 Task: Enable the option In-app notifications in Saved jobs.
Action: Mouse moved to (783, 103)
Screenshot: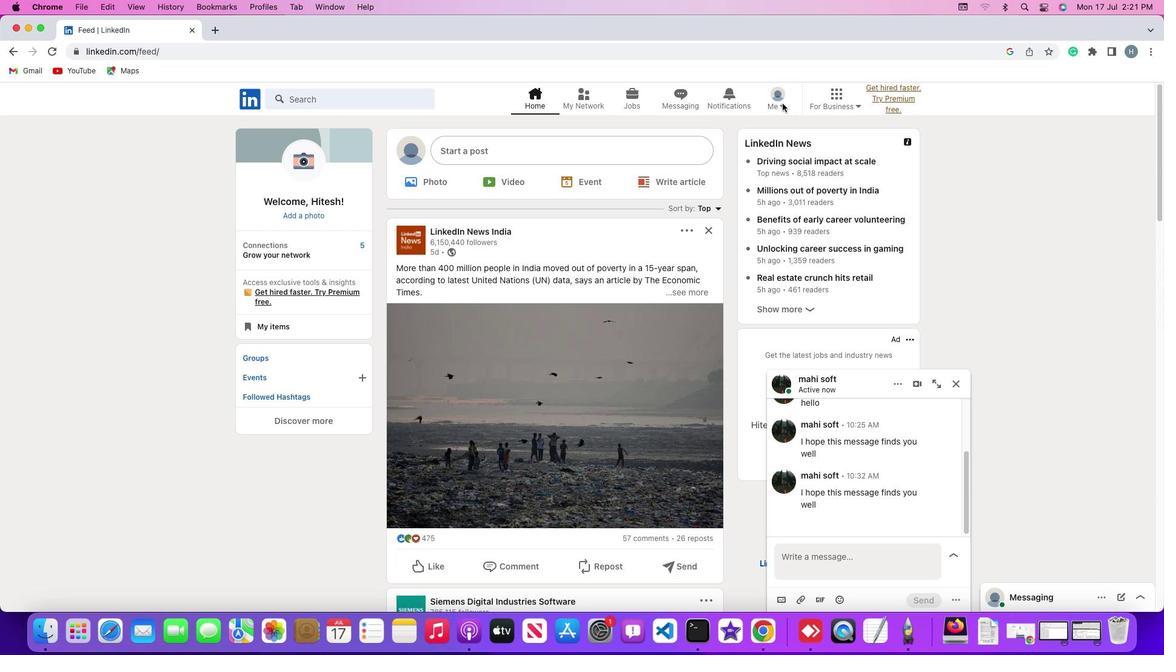 
Action: Mouse pressed left at (783, 103)
Screenshot: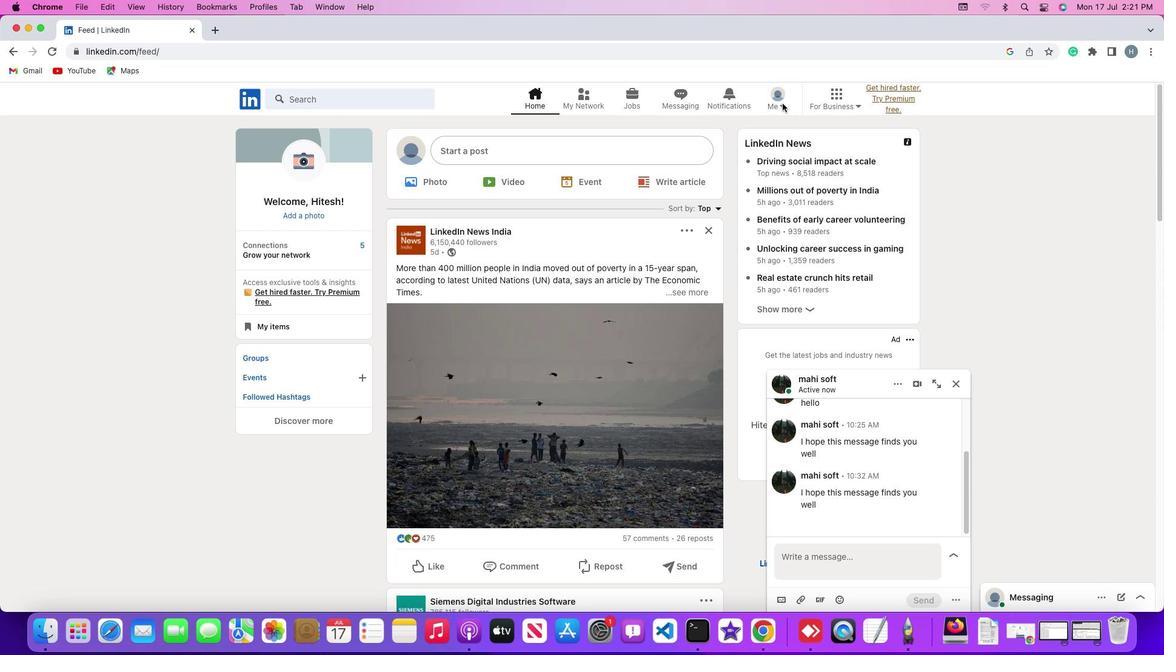 
Action: Mouse moved to (782, 104)
Screenshot: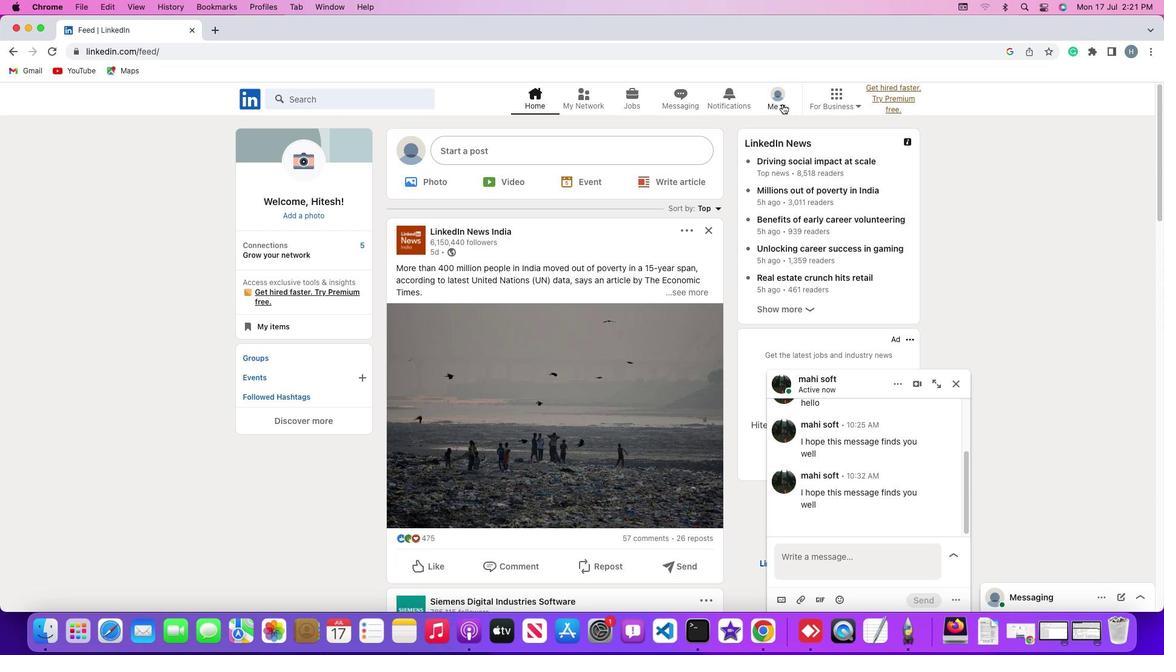 
Action: Mouse pressed left at (782, 104)
Screenshot: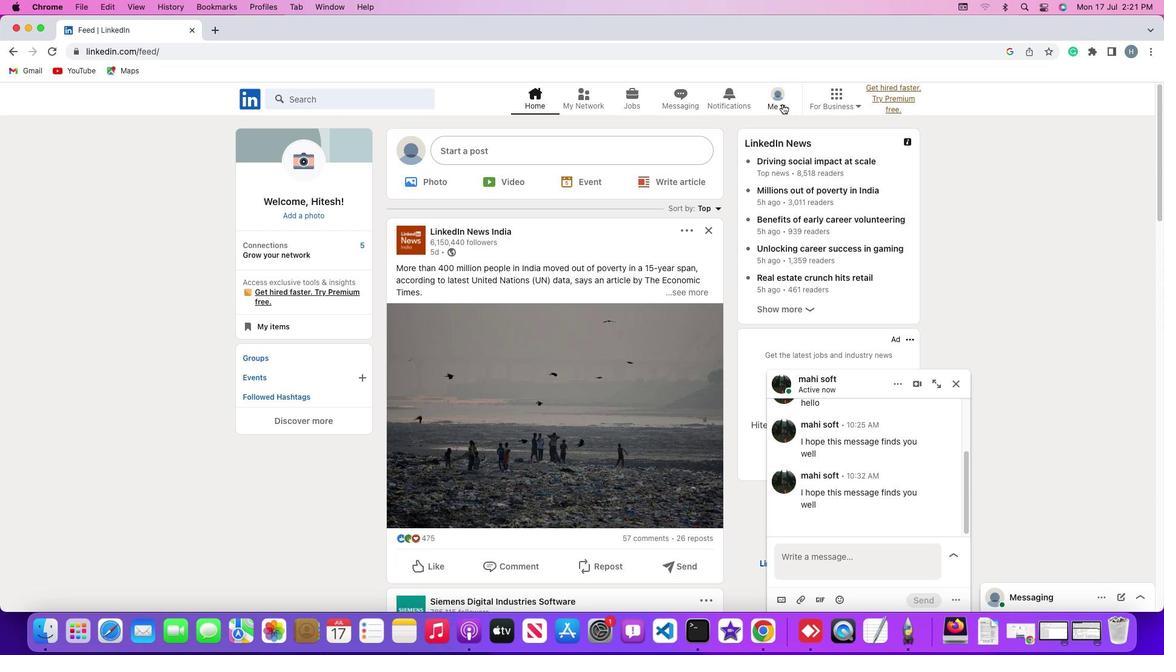 
Action: Mouse moved to (701, 234)
Screenshot: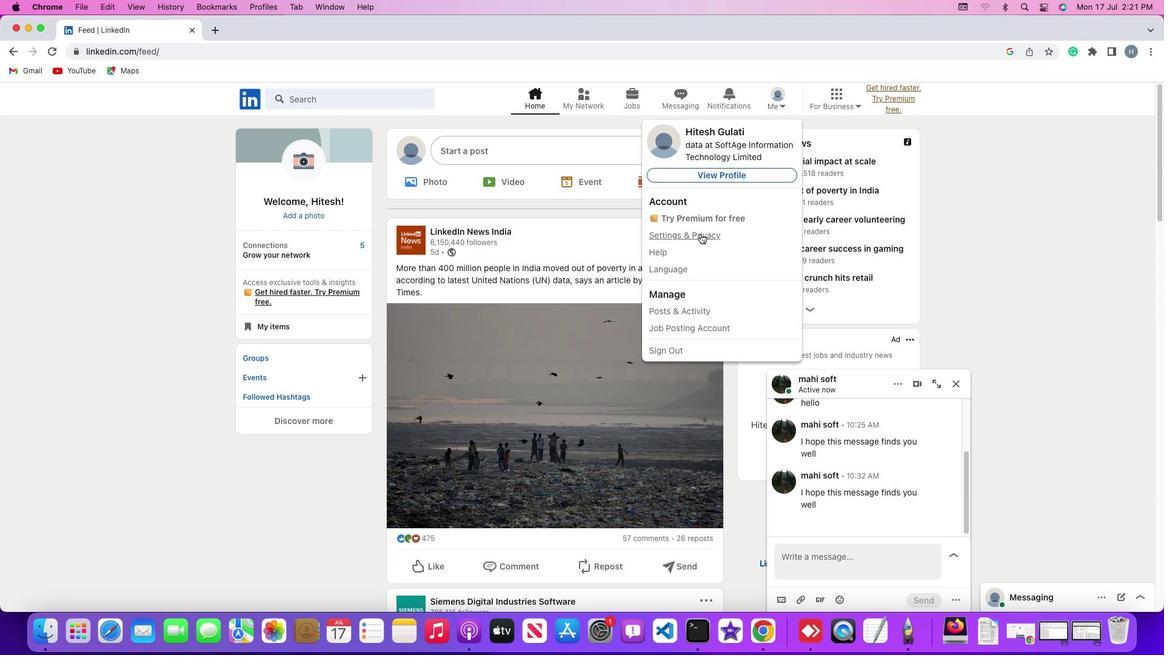
Action: Mouse pressed left at (701, 234)
Screenshot: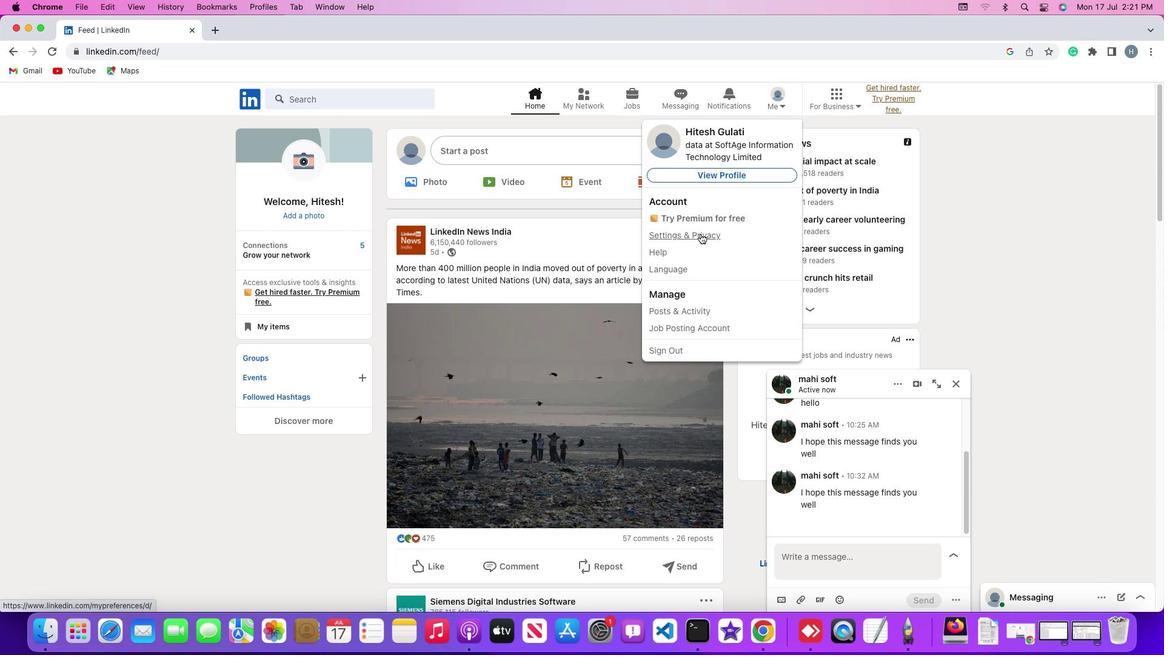 
Action: Mouse moved to (84, 411)
Screenshot: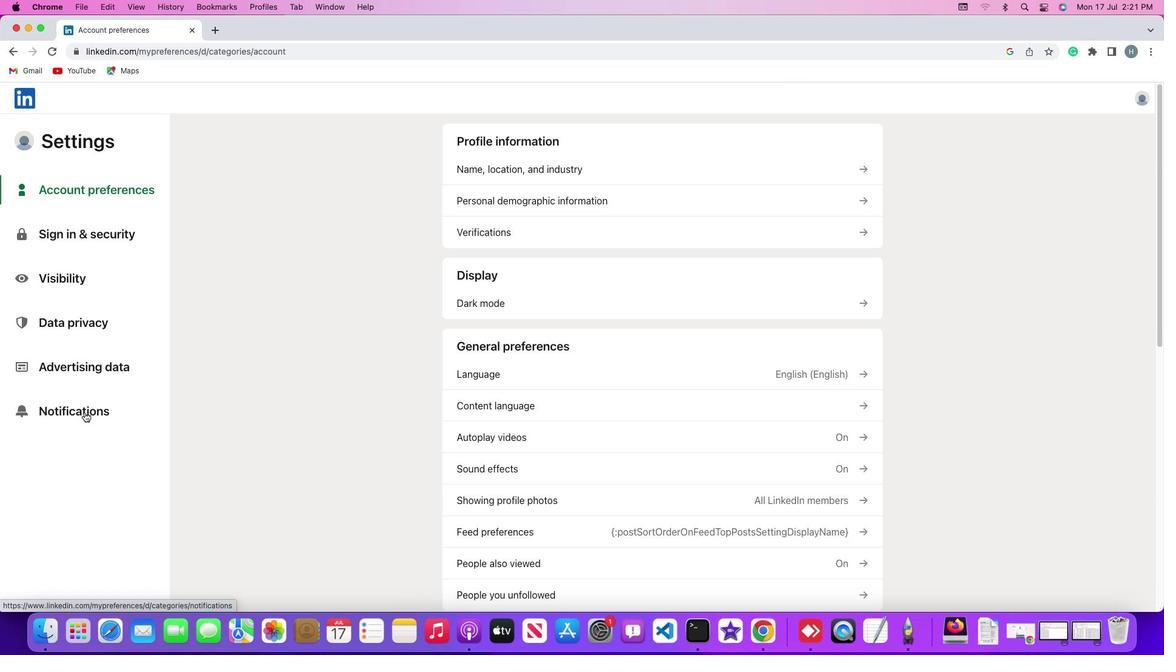 
Action: Mouse pressed left at (84, 411)
Screenshot: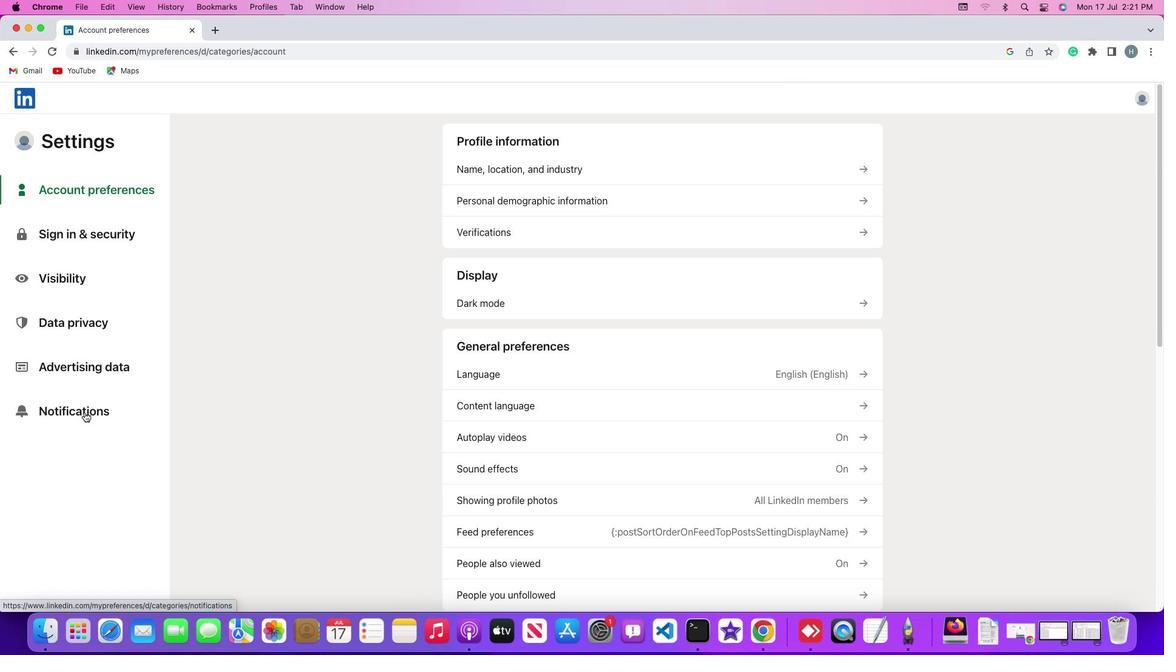 
Action: Mouse pressed left at (84, 411)
Screenshot: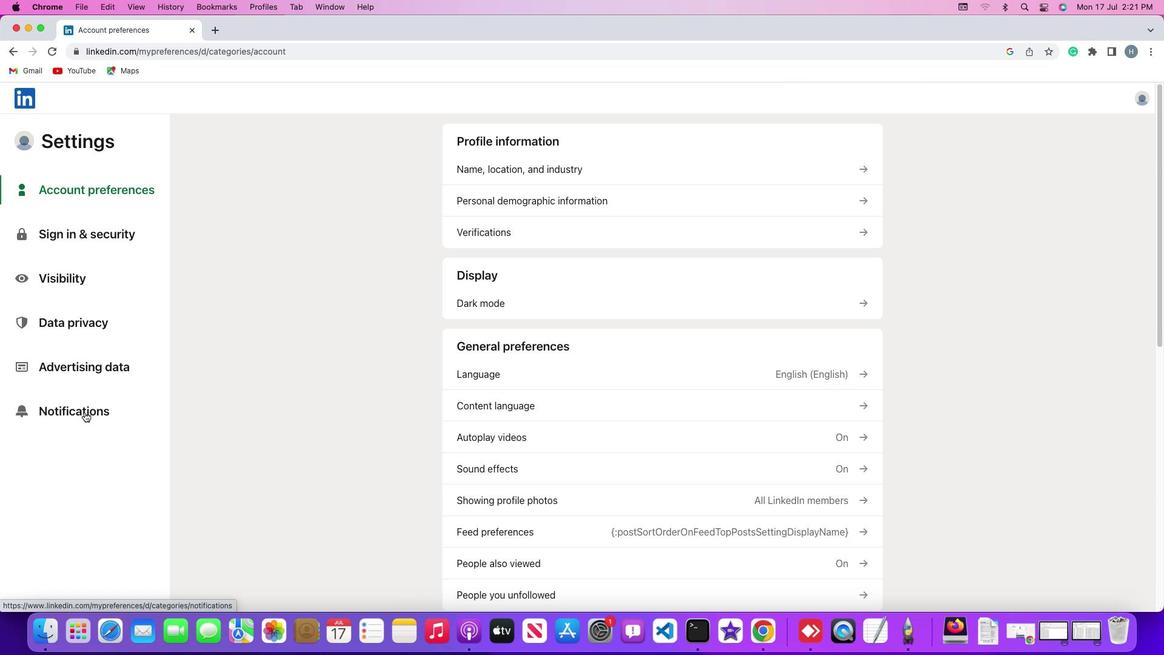 
Action: Mouse moved to (579, 175)
Screenshot: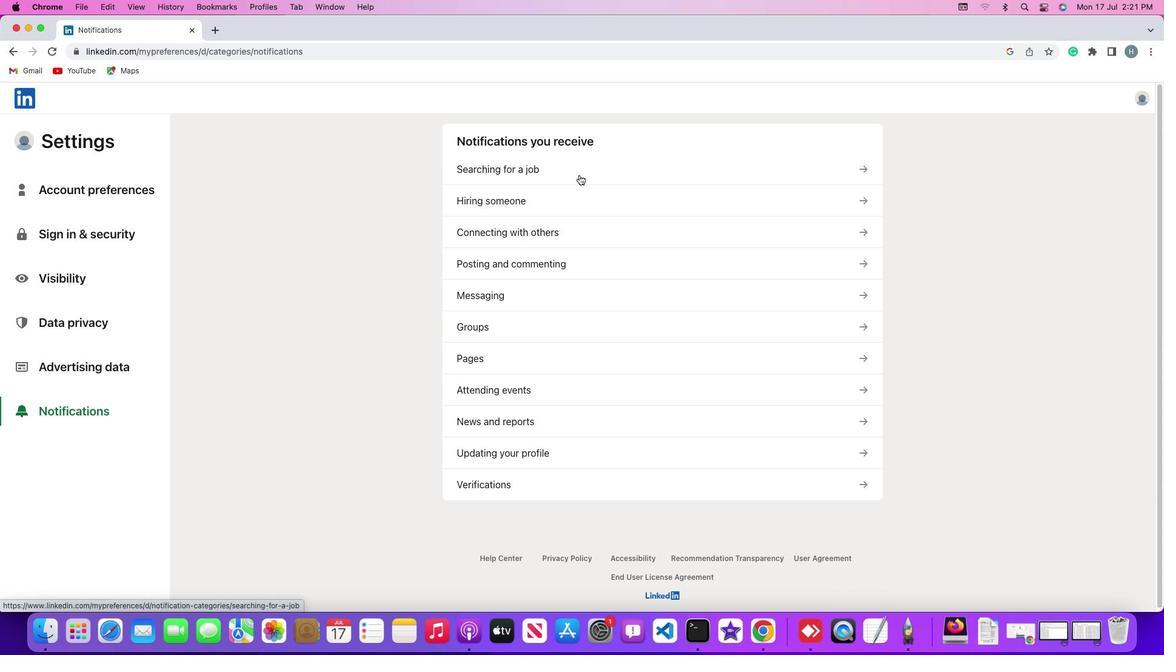 
Action: Mouse pressed left at (579, 175)
Screenshot: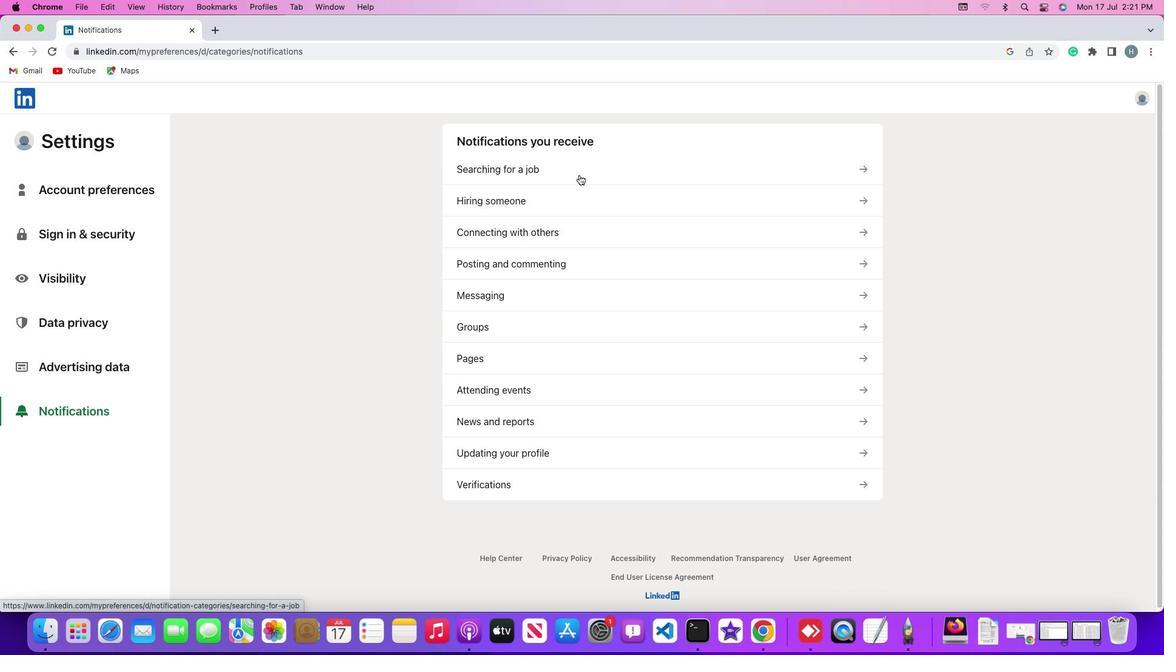 
Action: Mouse moved to (567, 265)
Screenshot: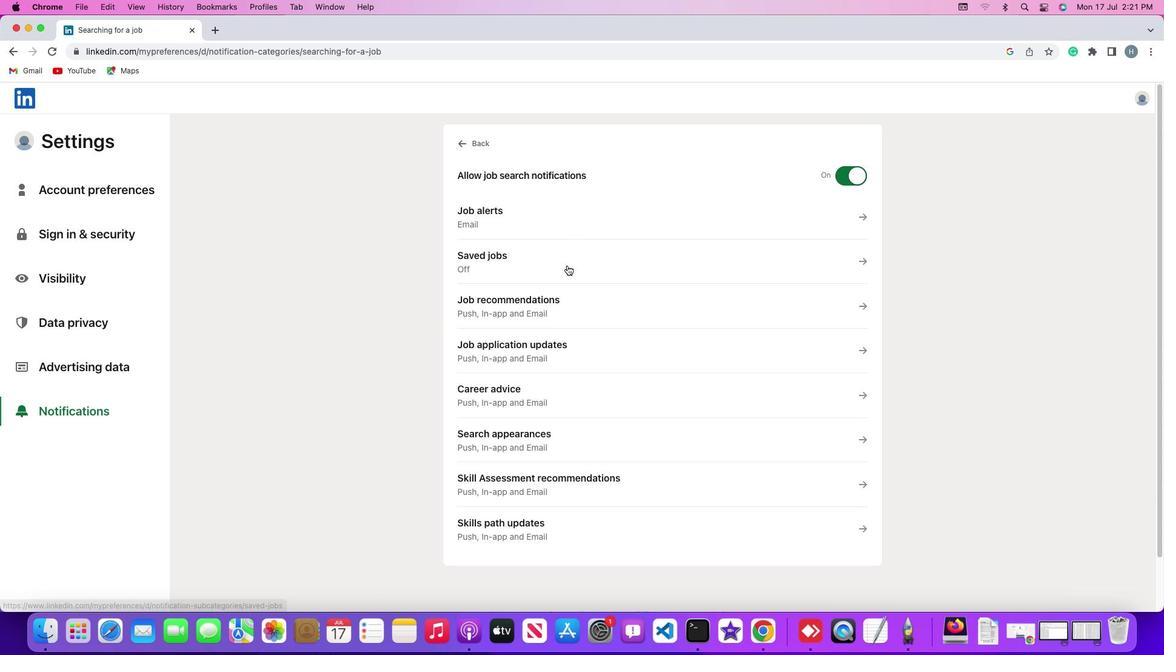 
Action: Mouse pressed left at (567, 265)
Screenshot: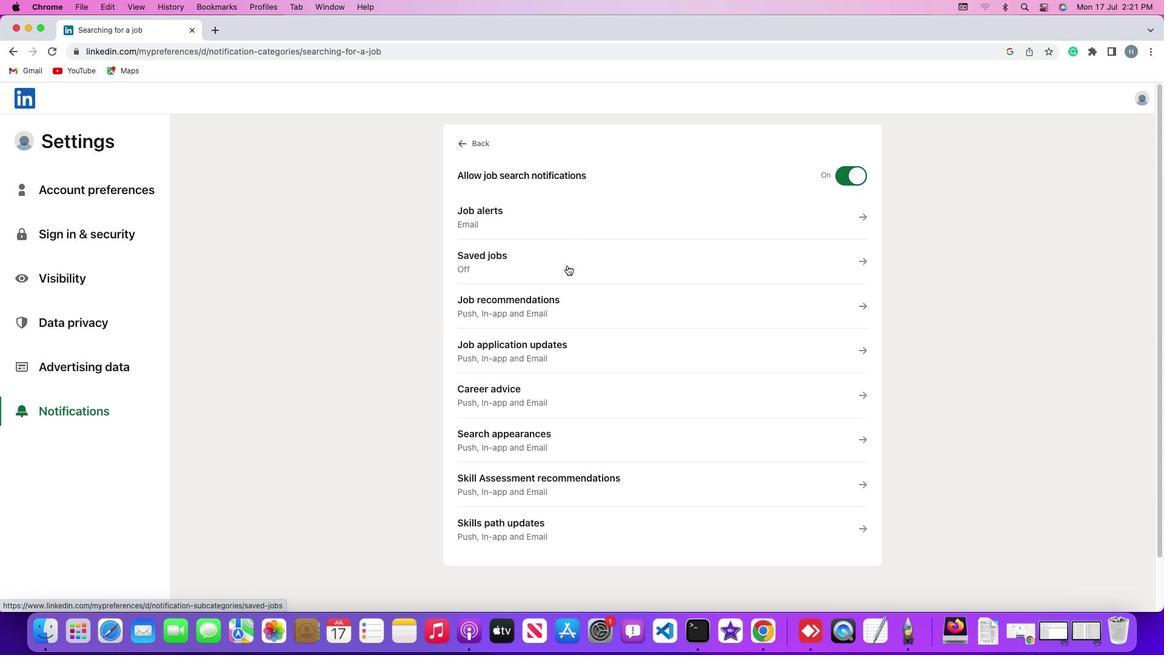 
Action: Mouse moved to (837, 234)
Screenshot: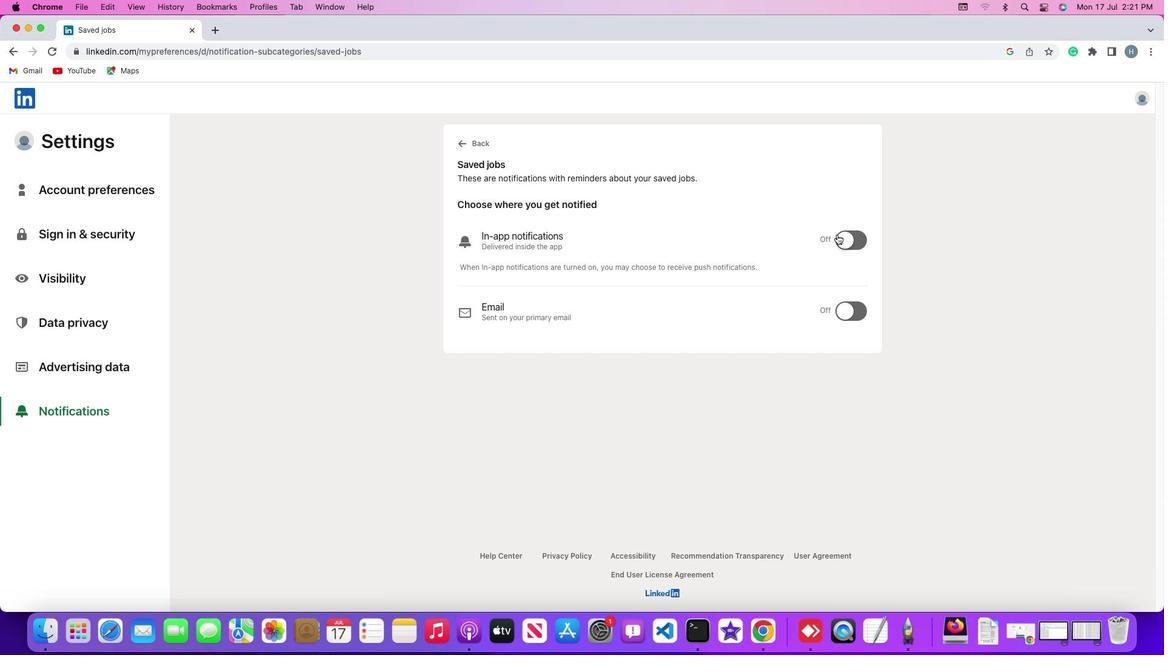 
Action: Mouse pressed left at (837, 234)
Screenshot: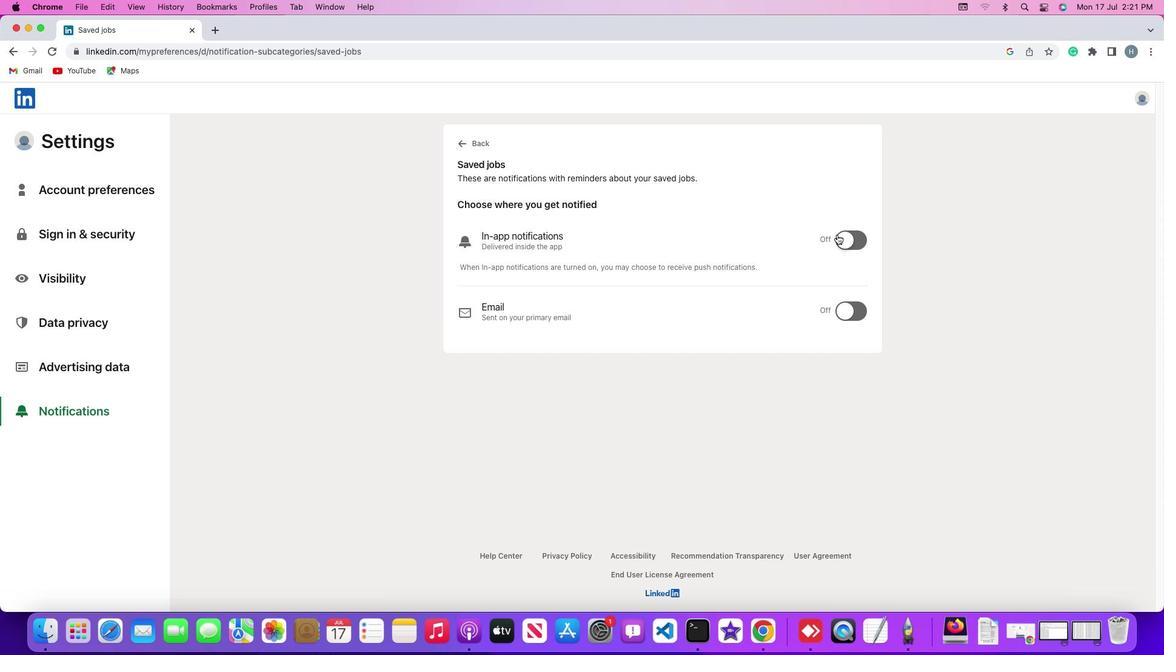 
Action: Mouse moved to (850, 249)
Screenshot: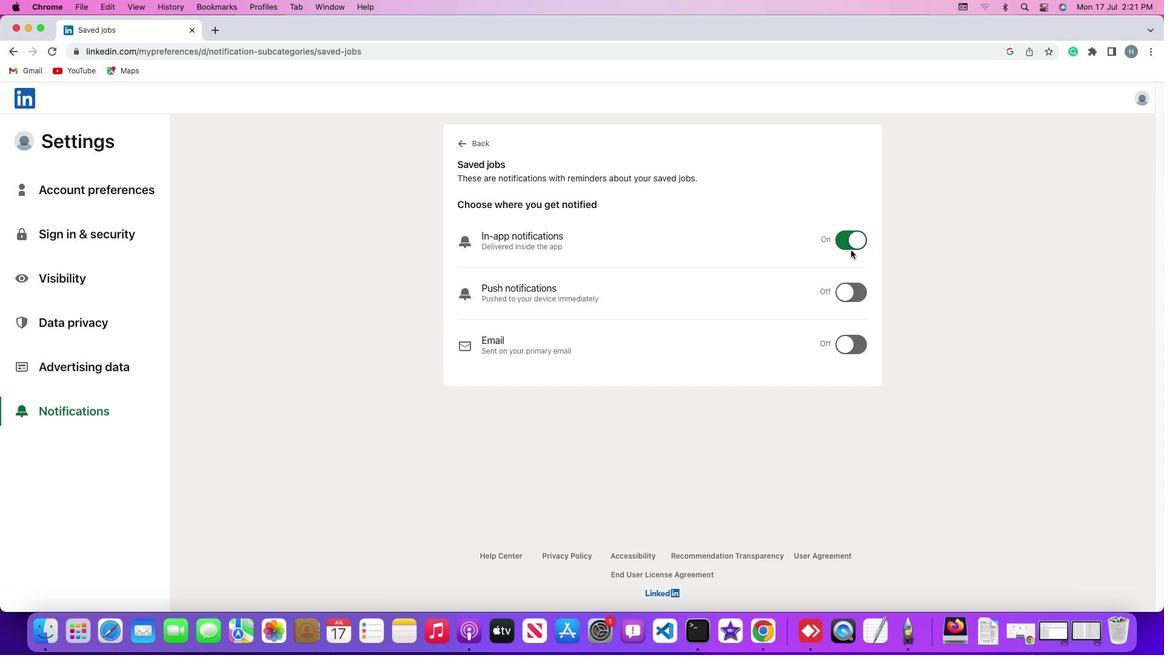 
